 Task: Change the issues option "With the reason" in advanced search to "completed ".
Action: Mouse moved to (119, 301)
Screenshot: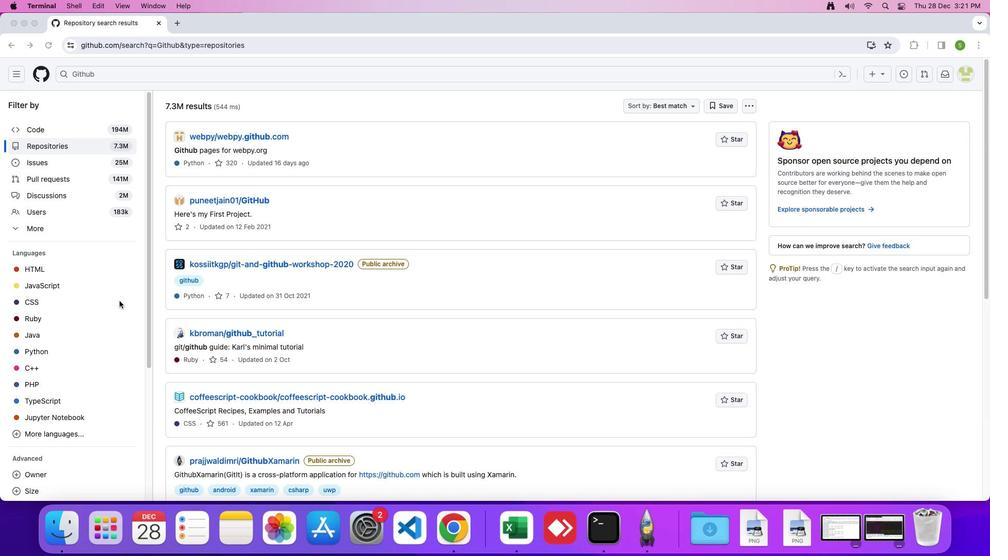 
Action: Mouse scrolled (119, 301) with delta (0, 0)
Screenshot: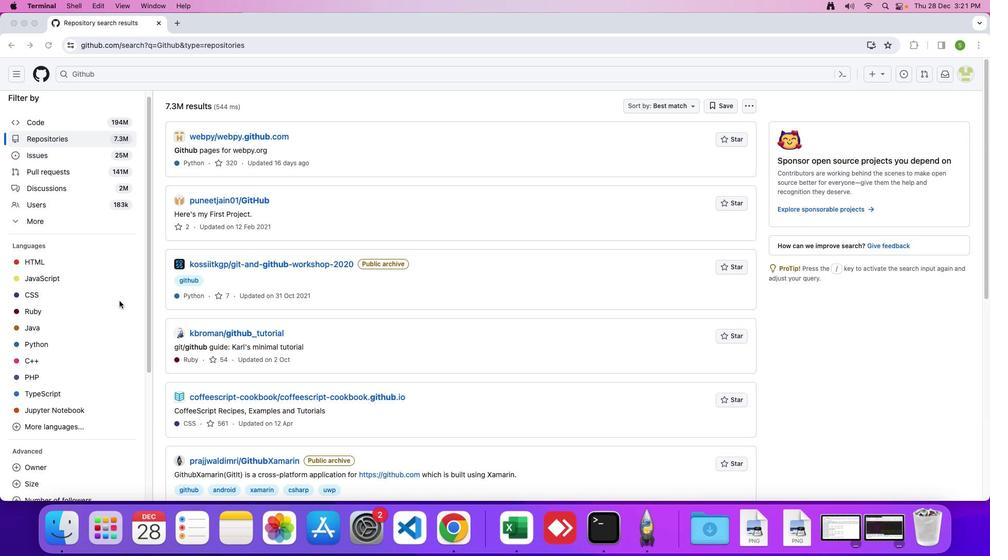 
Action: Mouse scrolled (119, 301) with delta (0, 0)
Screenshot: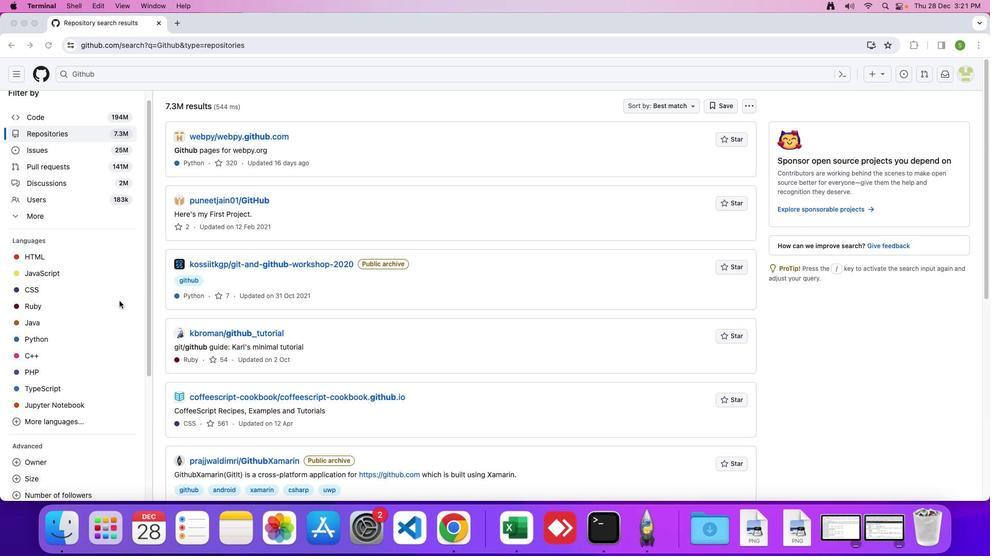 
Action: Mouse moved to (119, 301)
Screenshot: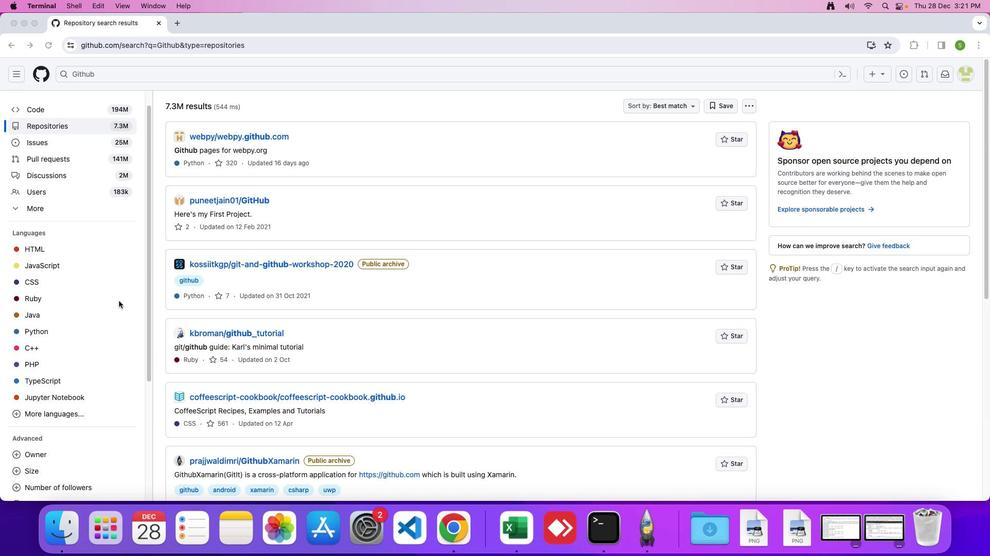 
Action: Mouse scrolled (119, 301) with delta (0, 0)
Screenshot: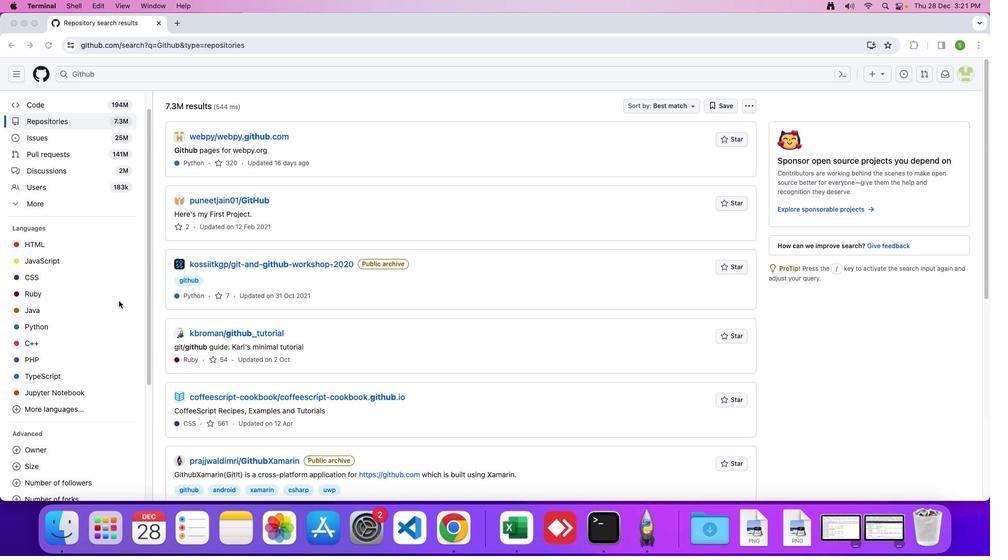 
Action: Mouse scrolled (119, 301) with delta (0, 0)
Screenshot: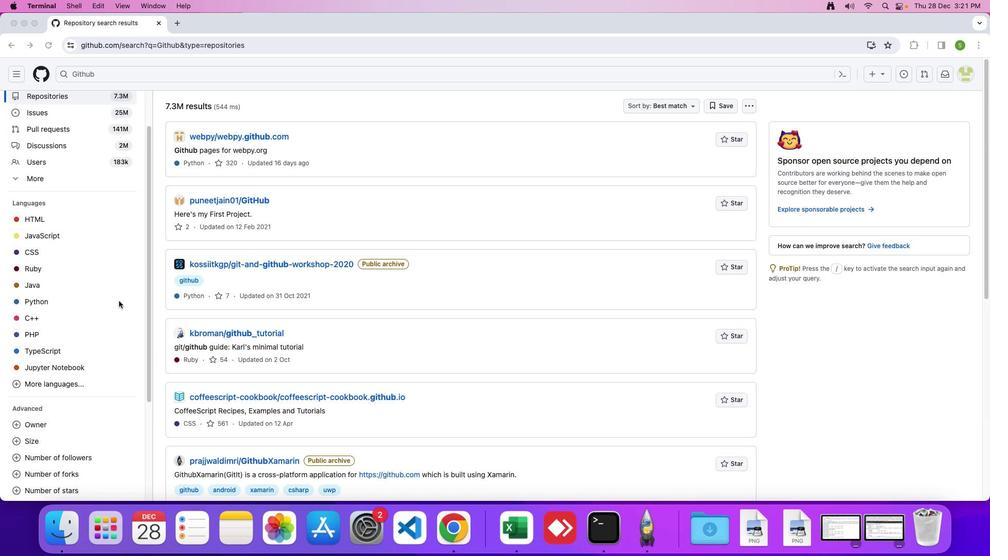 
Action: Mouse scrolled (119, 301) with delta (0, -1)
Screenshot: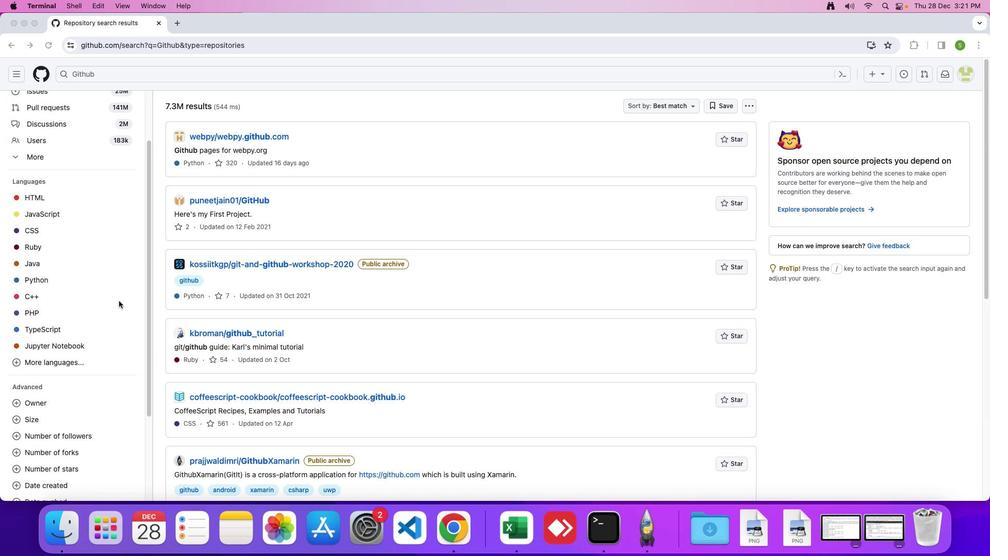 
Action: Mouse scrolled (119, 301) with delta (0, 0)
Screenshot: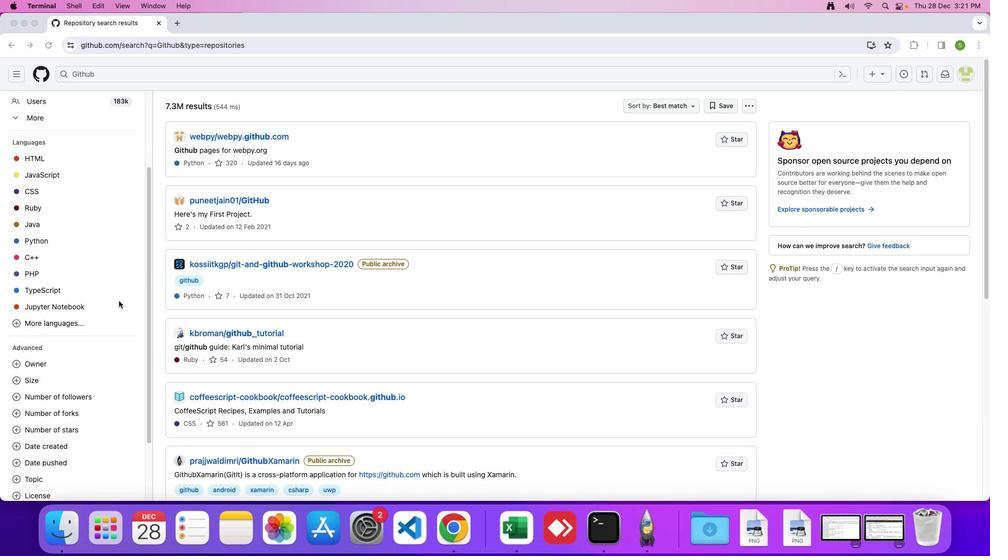 
Action: Mouse scrolled (119, 301) with delta (0, 0)
Screenshot: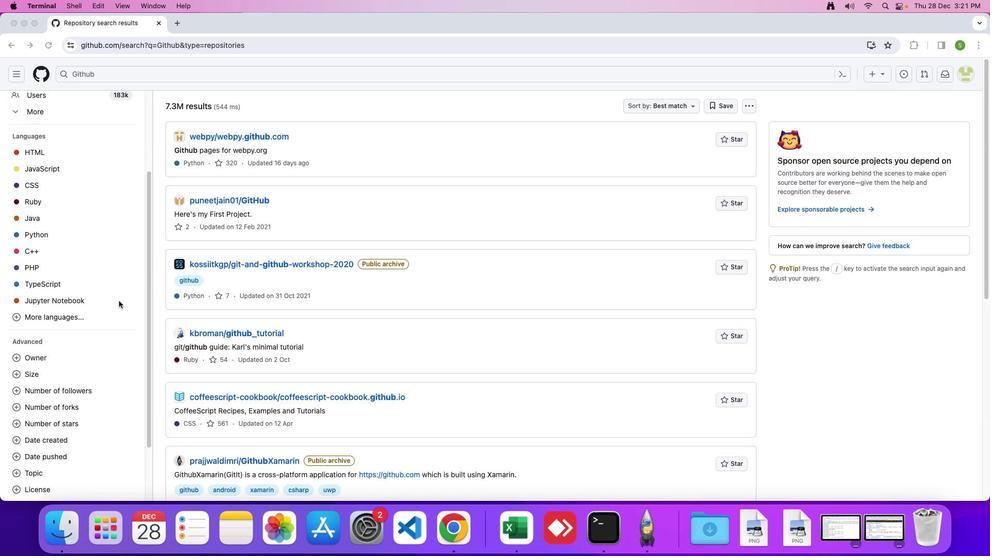 
Action: Mouse scrolled (119, 301) with delta (0, 0)
Screenshot: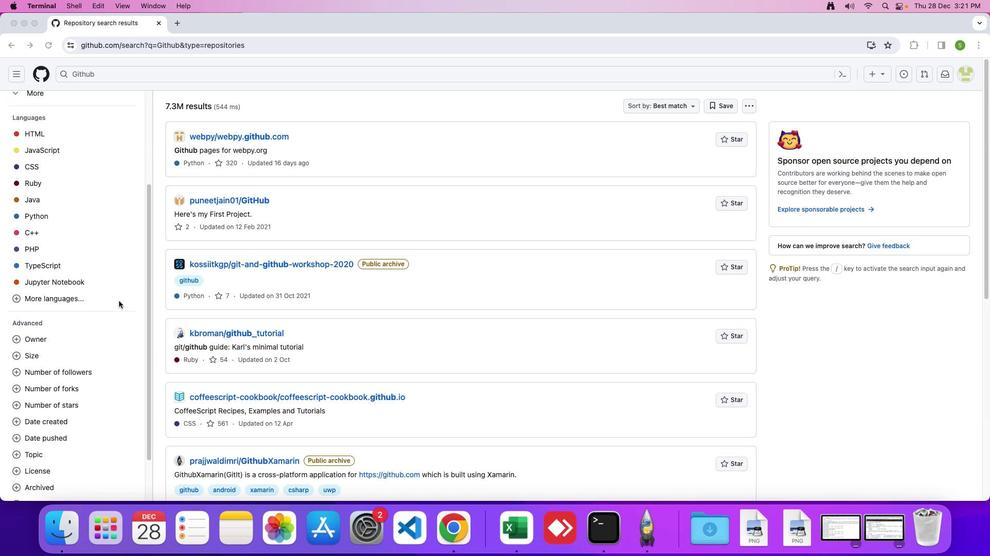 
Action: Mouse scrolled (119, 301) with delta (0, 0)
Screenshot: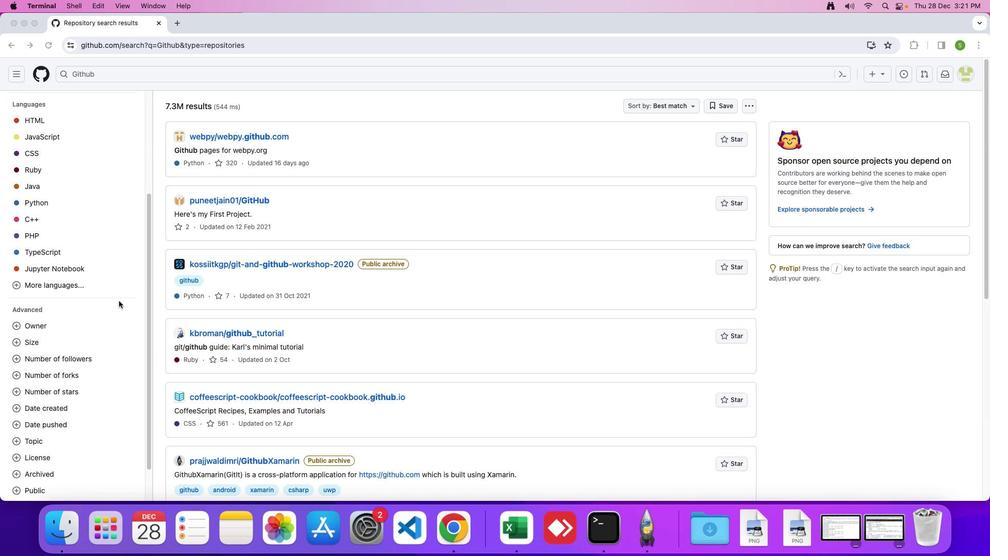 
Action: Mouse scrolled (119, 301) with delta (0, -2)
Screenshot: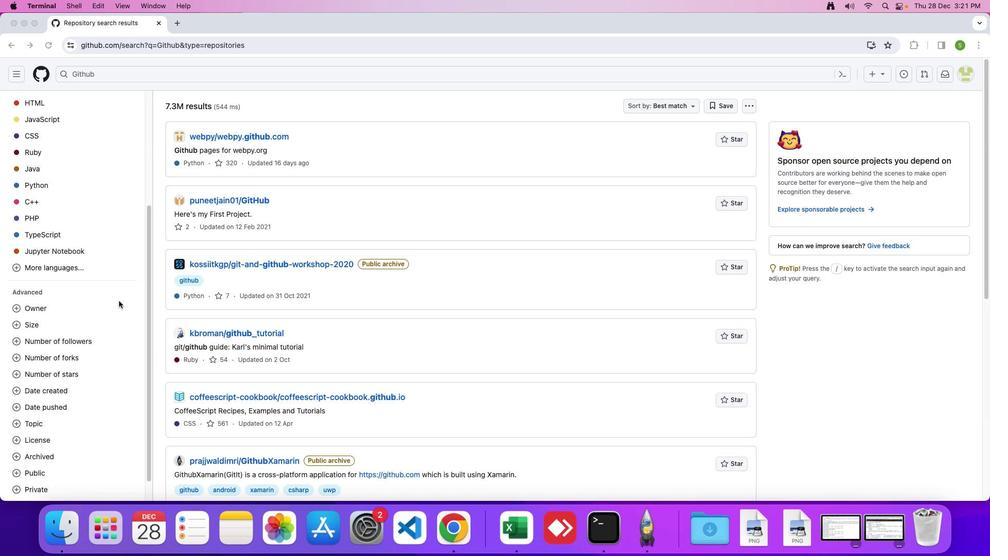 
Action: Mouse scrolled (119, 301) with delta (0, 0)
Screenshot: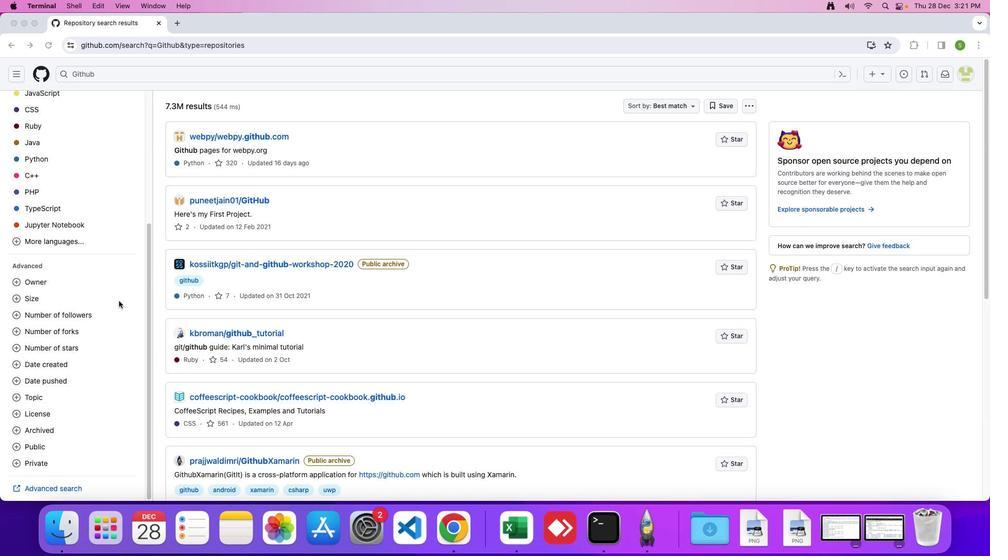 
Action: Mouse scrolled (119, 301) with delta (0, 0)
Screenshot: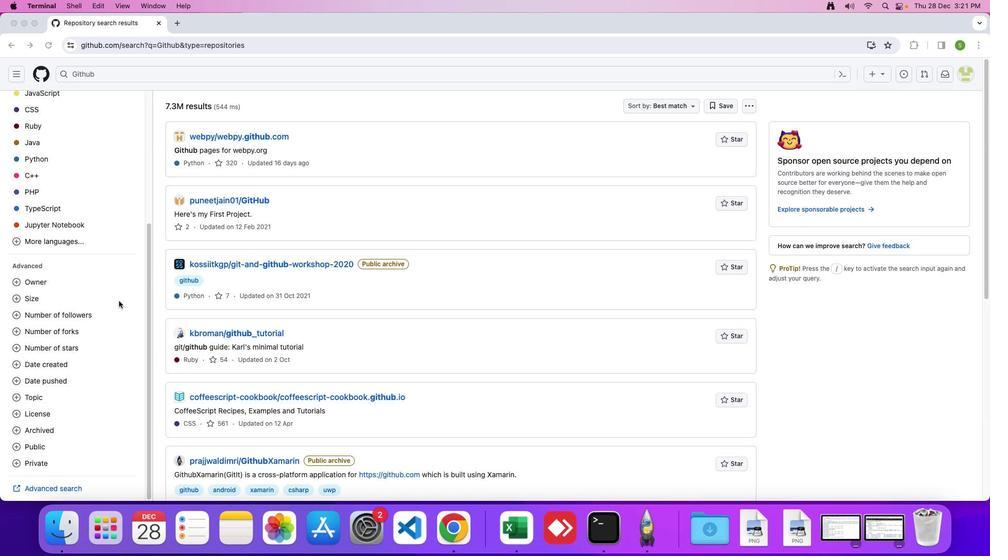 
Action: Mouse scrolled (119, 301) with delta (0, -2)
Screenshot: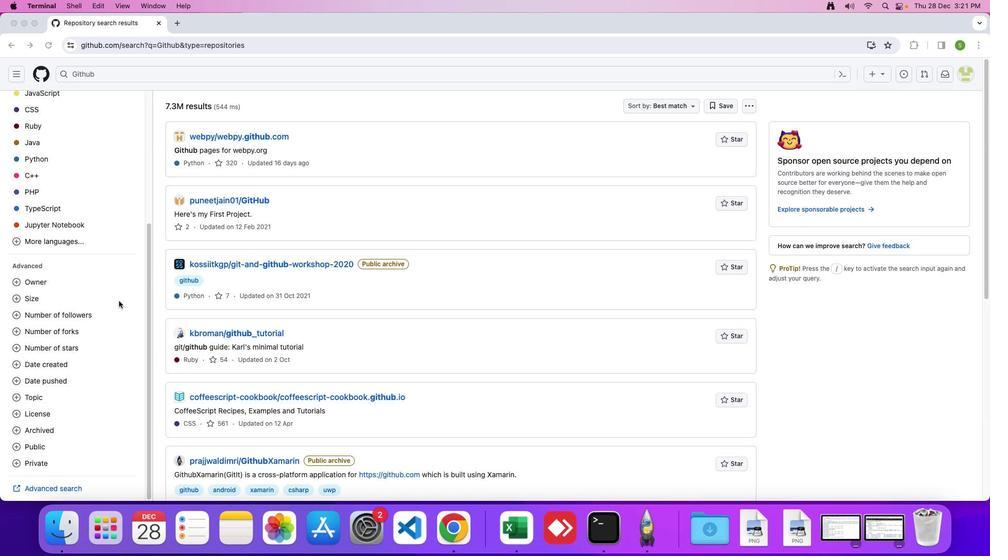 
Action: Mouse scrolled (119, 301) with delta (0, -2)
Screenshot: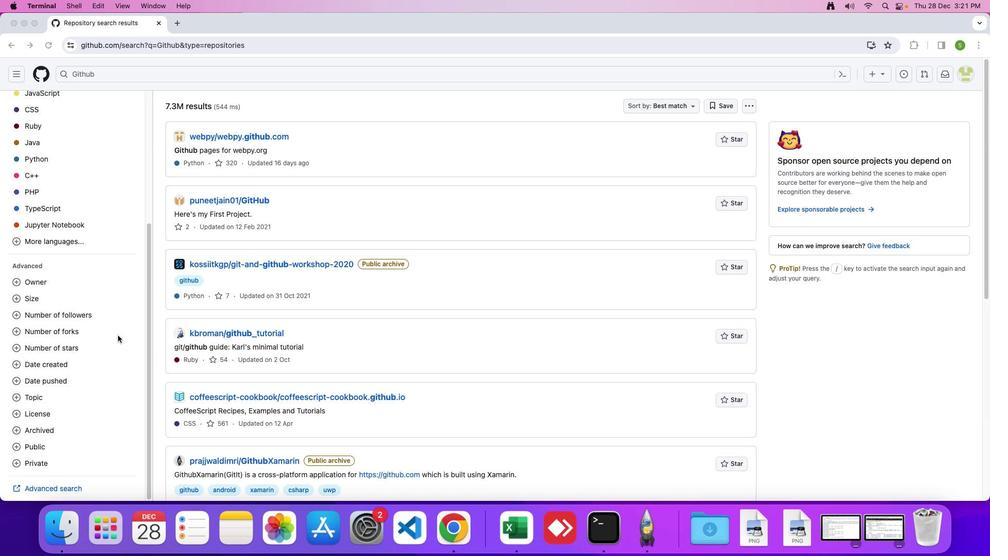 
Action: Mouse moved to (63, 484)
Screenshot: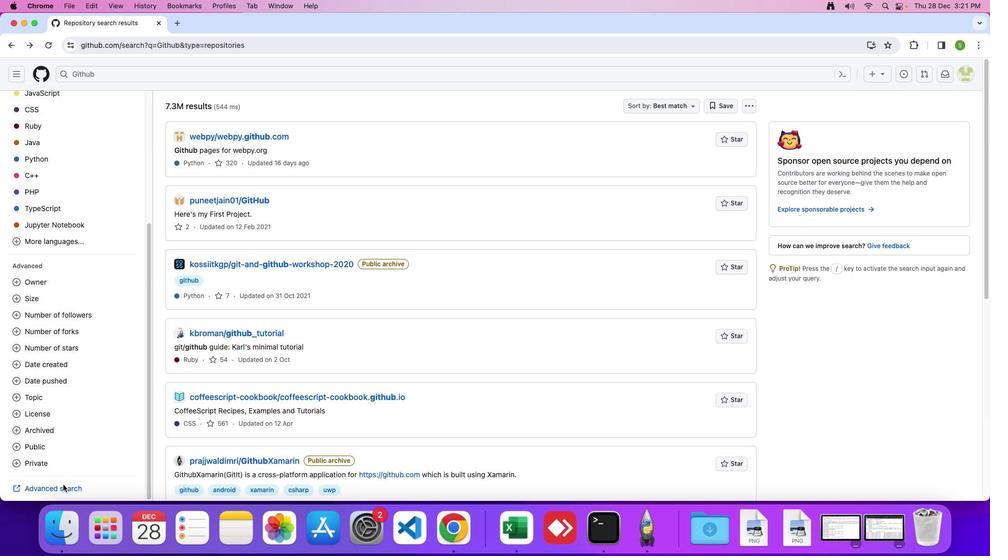 
Action: Mouse pressed left at (63, 484)
Screenshot: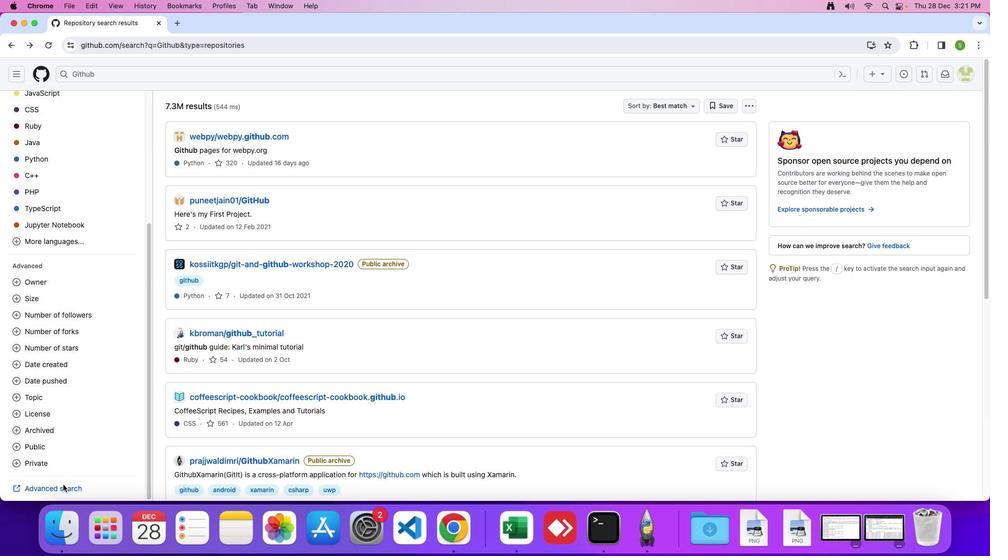 
Action: Mouse moved to (59, 487)
Screenshot: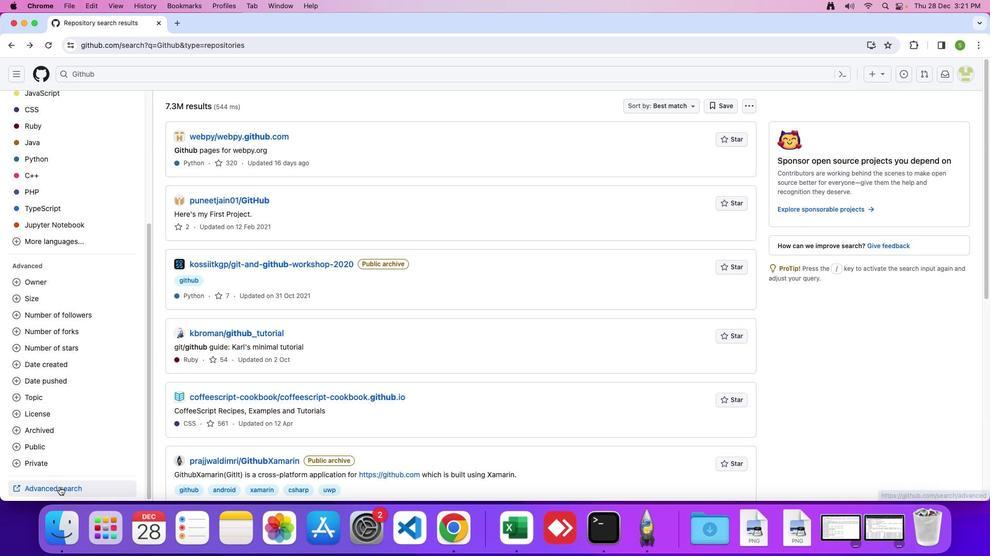 
Action: Mouse pressed left at (59, 487)
Screenshot: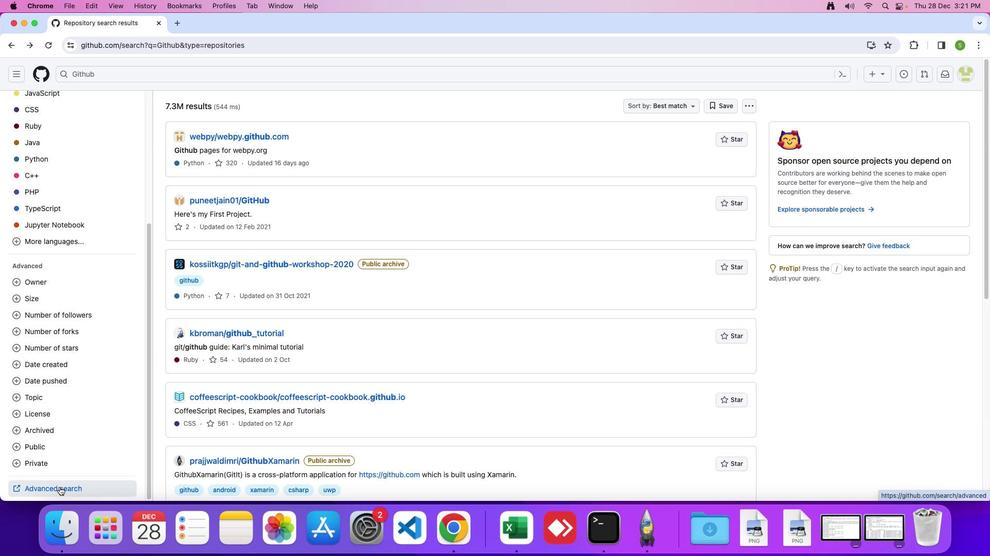 
Action: Mouse moved to (435, 389)
Screenshot: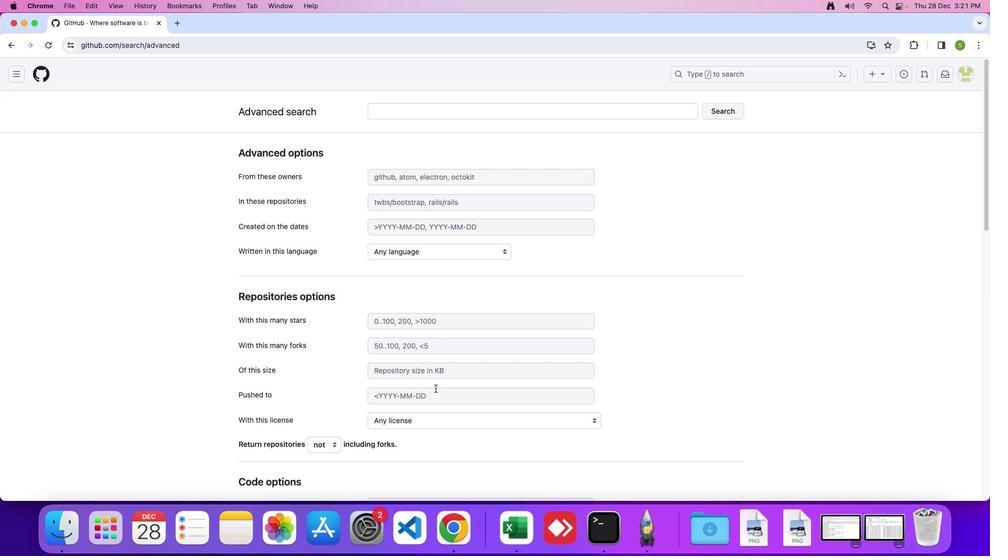 
Action: Mouse scrolled (435, 389) with delta (0, 0)
Screenshot: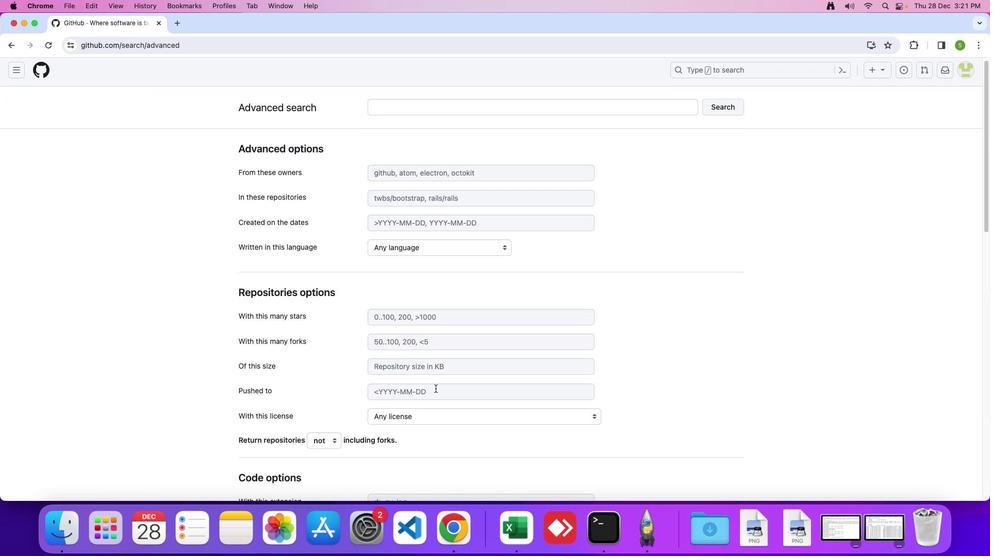 
Action: Mouse scrolled (435, 389) with delta (0, 0)
Screenshot: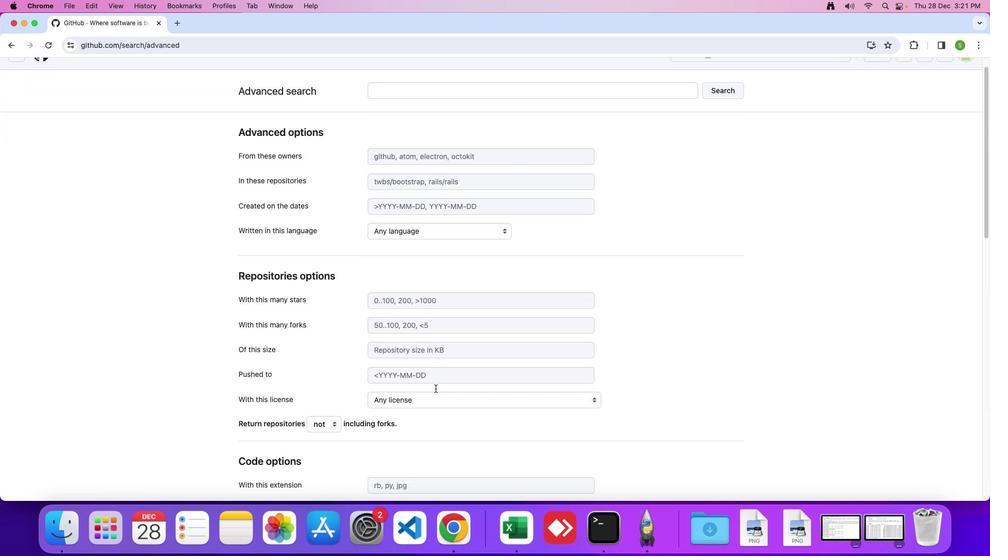 
Action: Mouse scrolled (435, 389) with delta (0, -1)
Screenshot: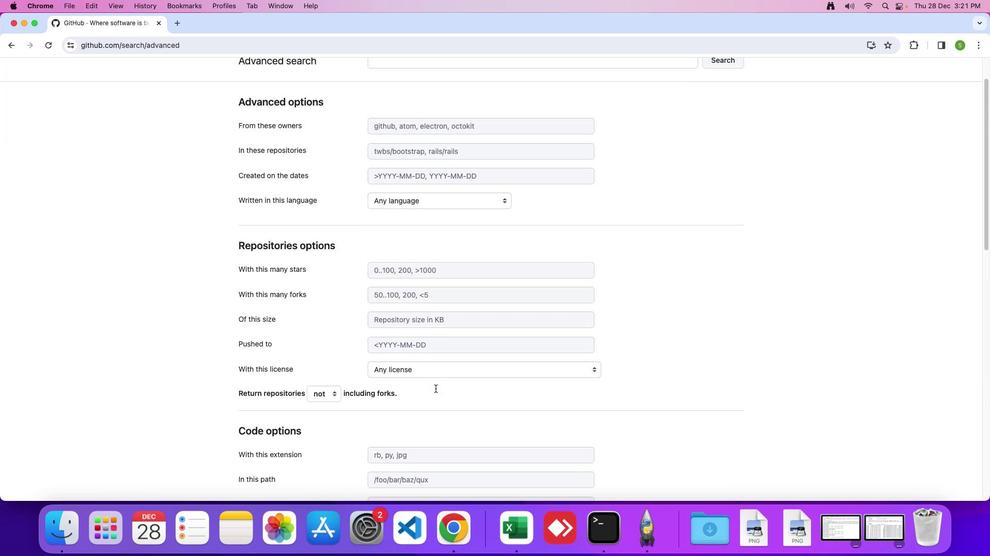 
Action: Mouse scrolled (435, 389) with delta (0, 0)
Screenshot: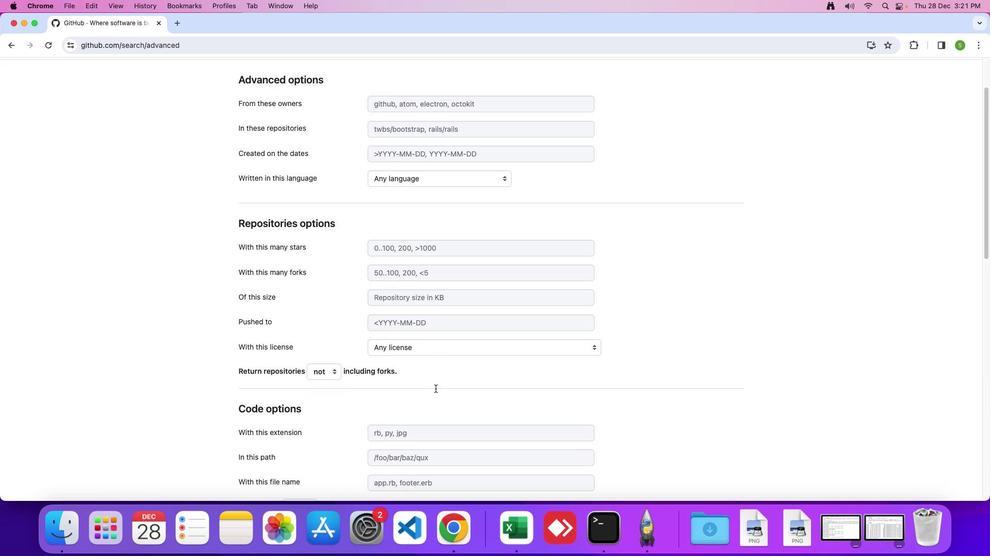 
Action: Mouse scrolled (435, 389) with delta (0, 0)
Screenshot: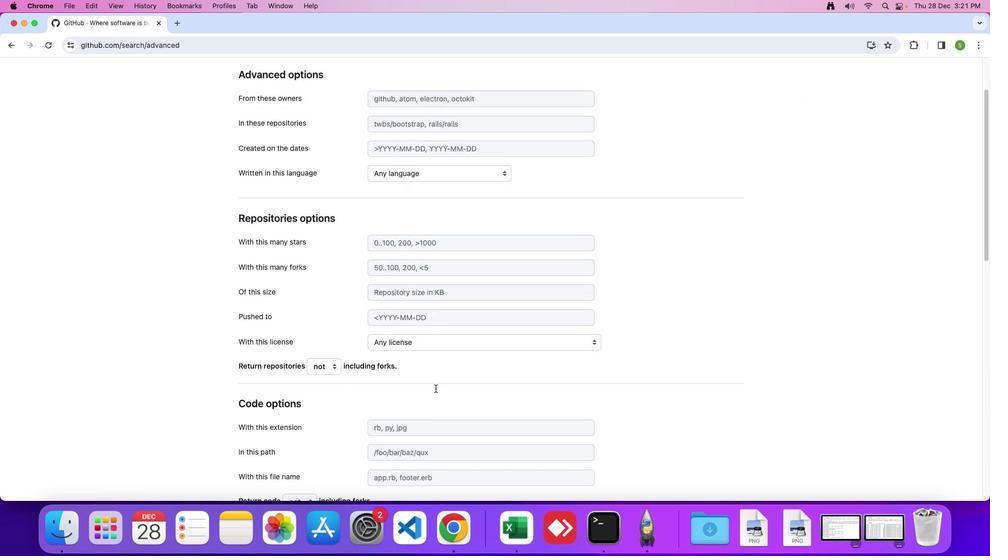 
Action: Mouse scrolled (435, 389) with delta (0, 0)
Screenshot: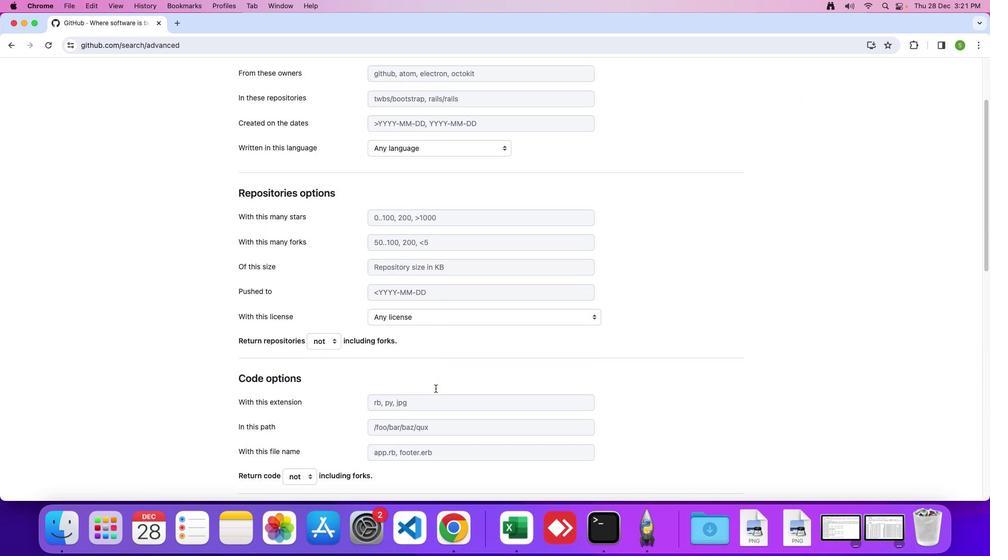 
Action: Mouse scrolled (435, 389) with delta (0, 0)
Screenshot: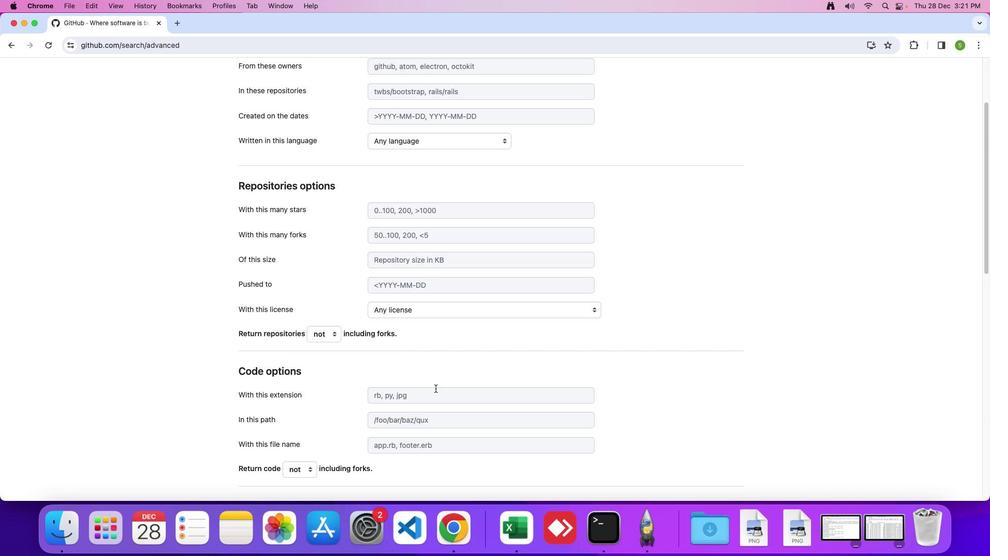 
Action: Mouse scrolled (435, 389) with delta (0, 0)
Screenshot: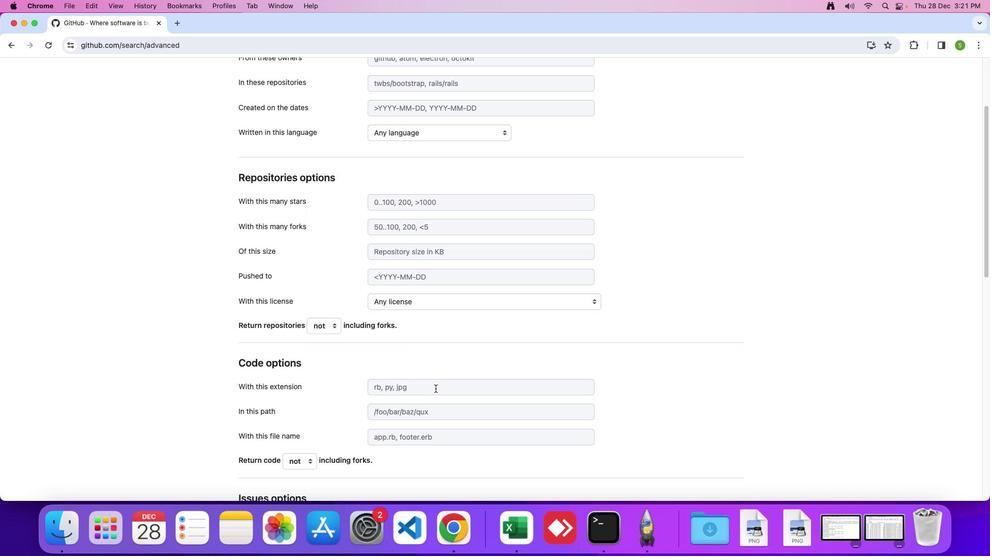 
Action: Mouse scrolled (435, 389) with delta (0, 0)
Screenshot: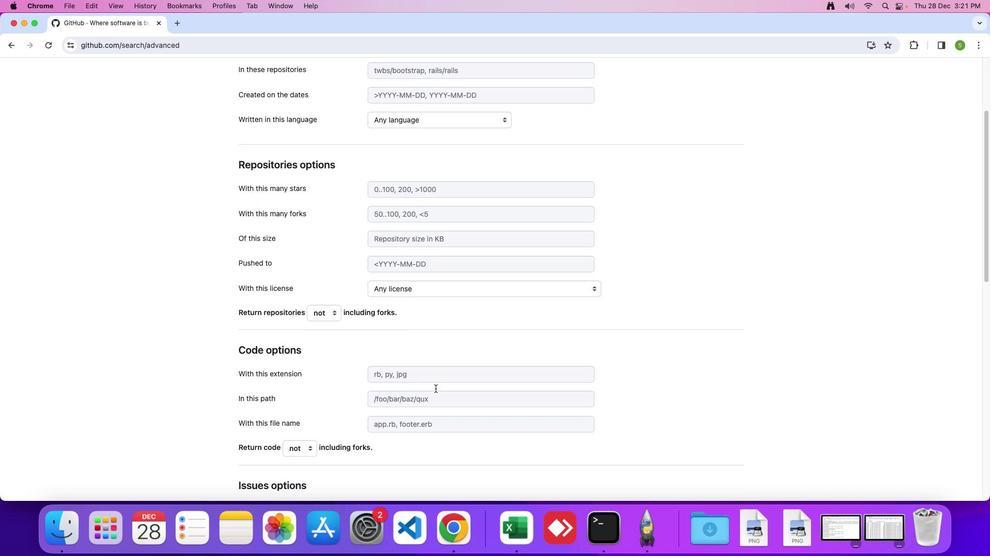 
Action: Mouse scrolled (435, 389) with delta (0, 0)
Screenshot: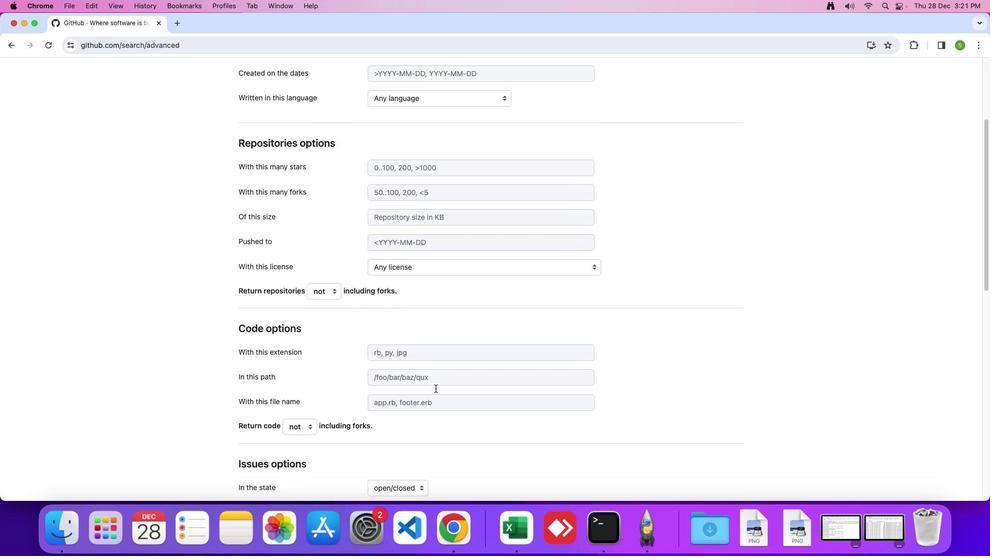 
Action: Mouse scrolled (435, 389) with delta (0, -1)
Screenshot: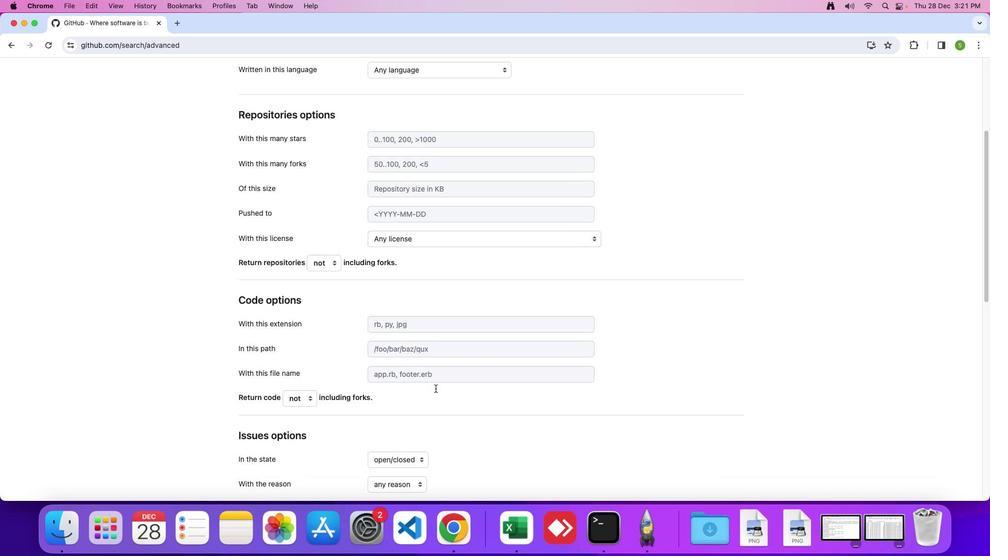 
Action: Mouse scrolled (435, 389) with delta (0, 0)
Screenshot: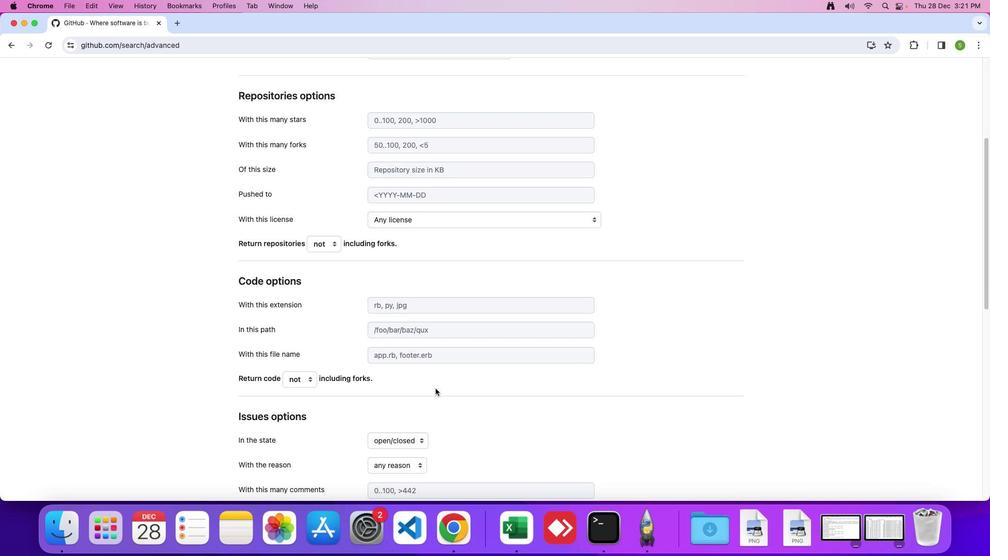 
Action: Mouse scrolled (435, 389) with delta (0, 0)
Screenshot: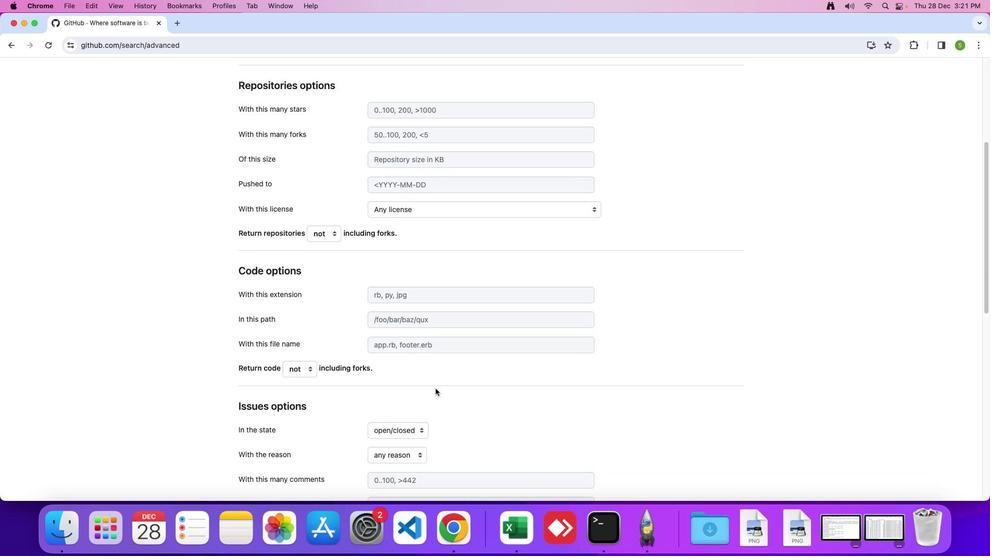 
Action: Mouse moved to (461, 410)
Screenshot: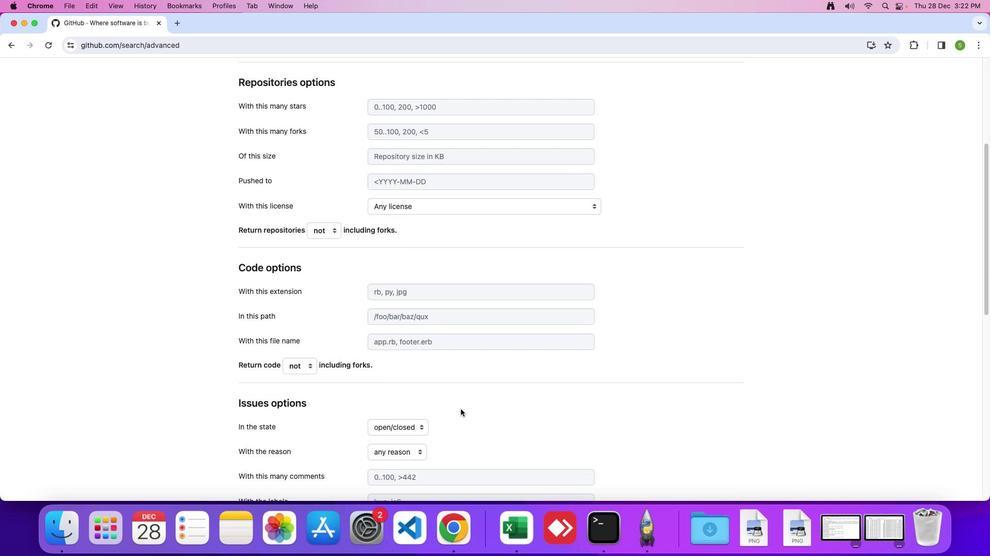 
Action: Mouse scrolled (461, 410) with delta (0, 0)
Screenshot: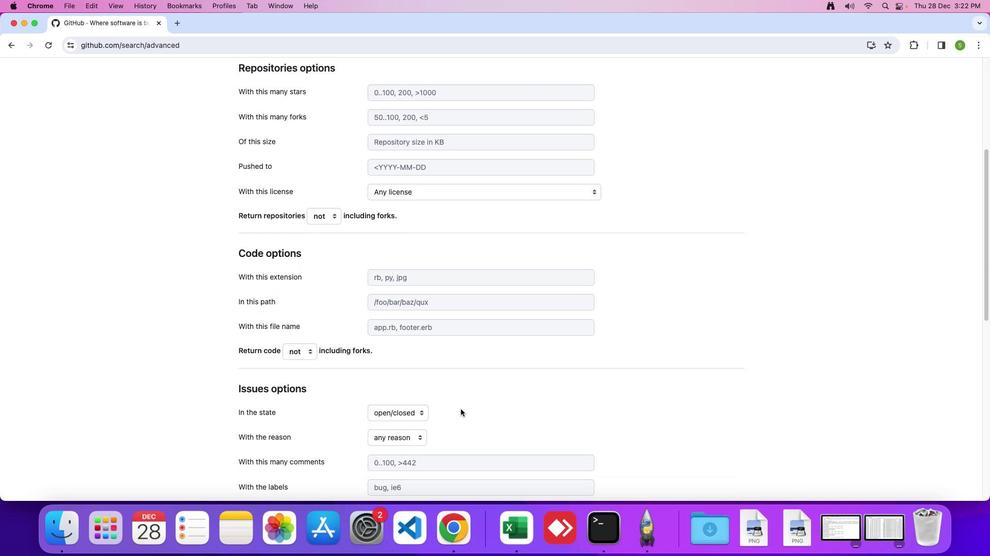 
Action: Mouse scrolled (461, 410) with delta (0, 0)
Screenshot: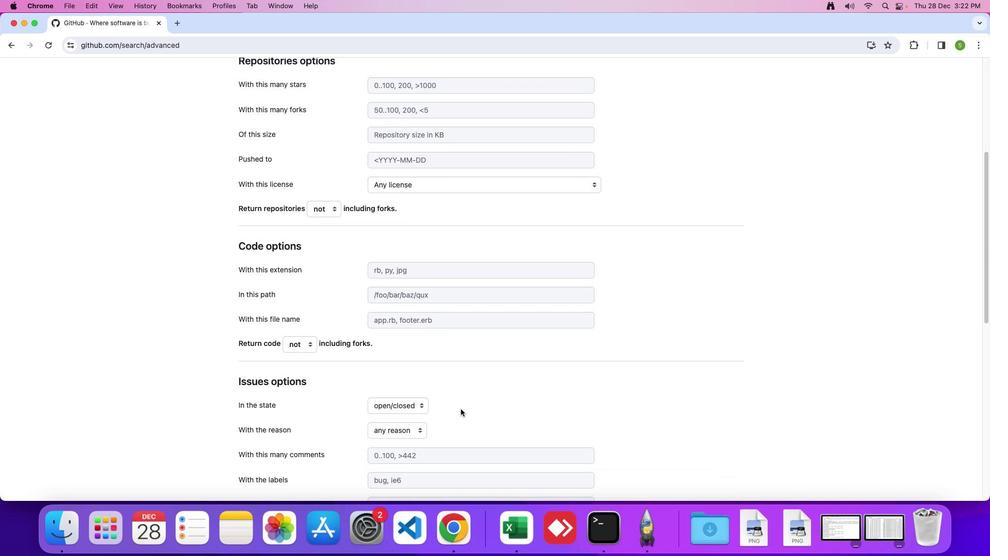 
Action: Mouse scrolled (461, 410) with delta (0, -1)
Screenshot: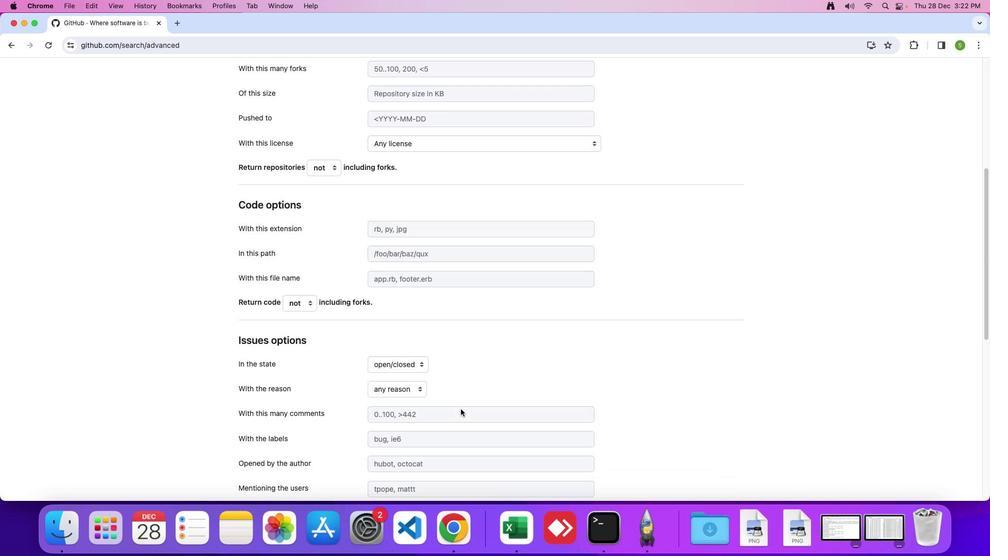 
Action: Mouse moved to (463, 401)
Screenshot: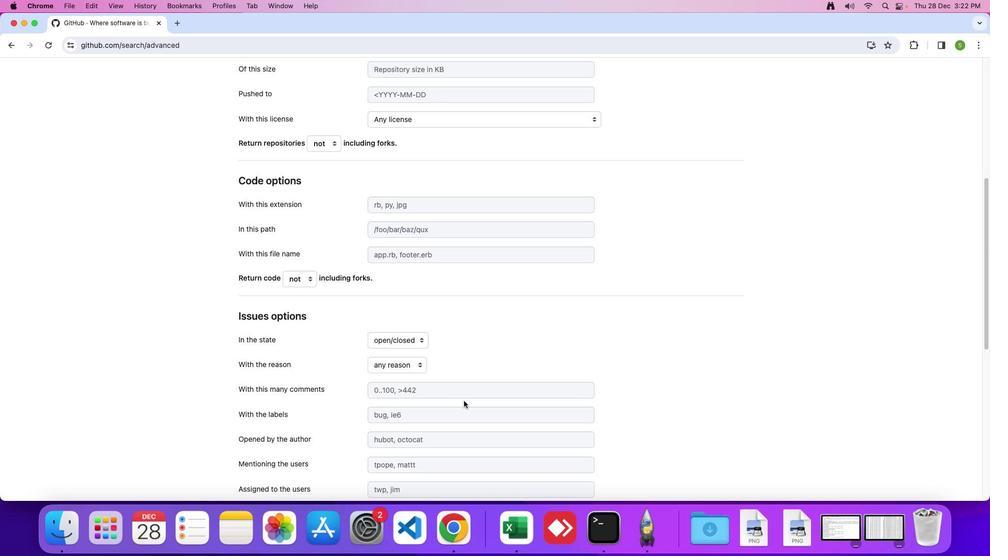 
Action: Mouse scrolled (463, 401) with delta (0, 0)
Screenshot: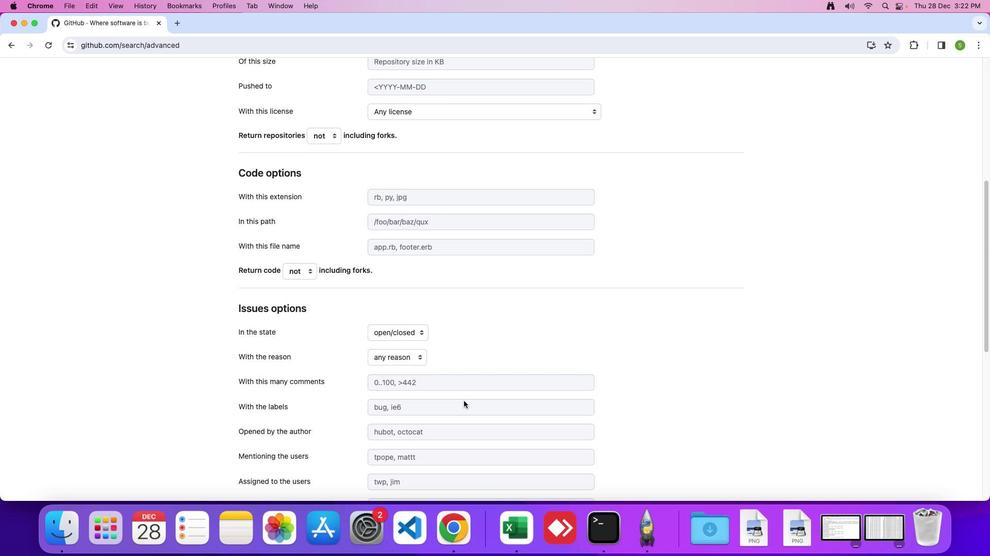 
Action: Mouse scrolled (463, 401) with delta (0, 0)
Screenshot: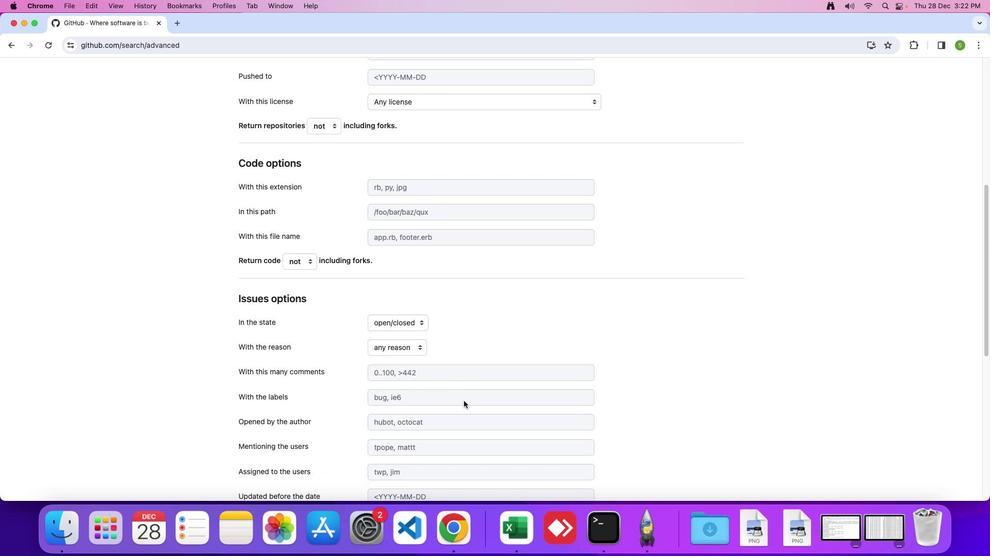 
Action: Mouse moved to (417, 345)
Screenshot: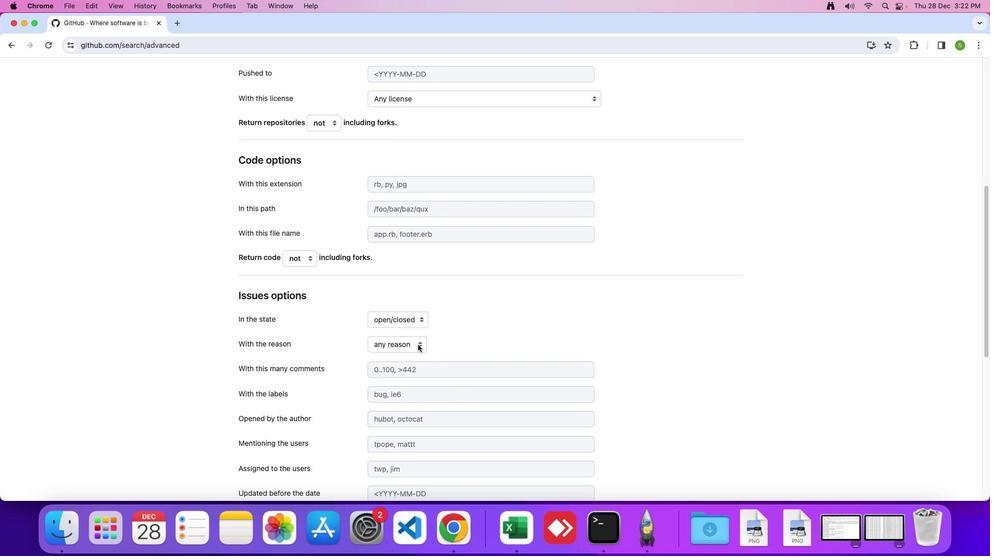 
Action: Mouse pressed left at (417, 345)
Screenshot: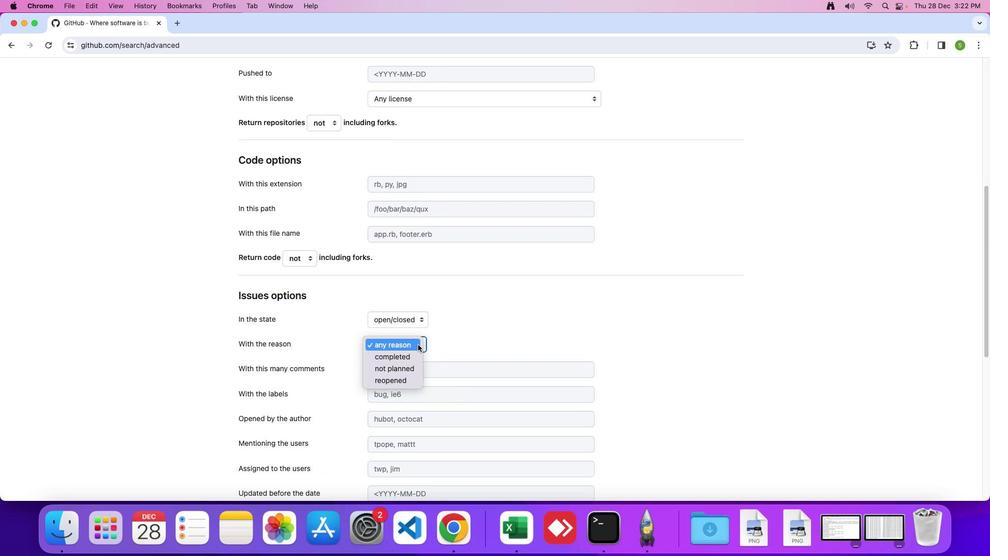 
Action: Mouse moved to (405, 355)
Screenshot: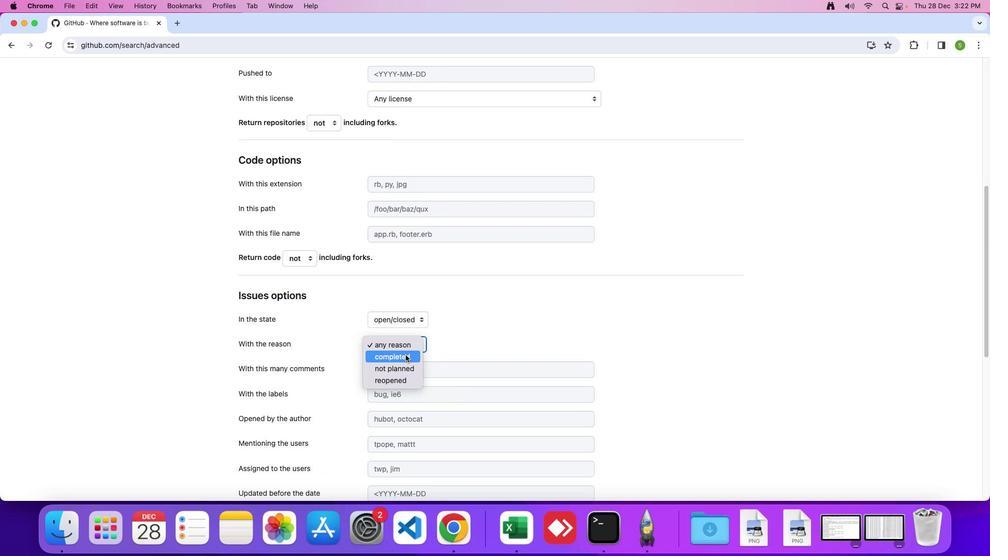 
Action: Mouse pressed left at (405, 355)
Screenshot: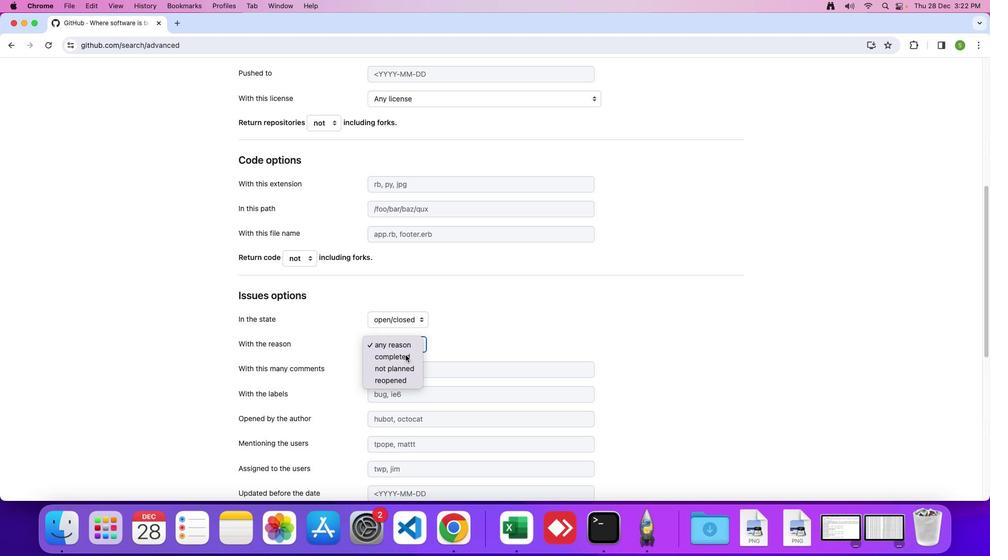 
Action: Mouse moved to (430, 352)
Screenshot: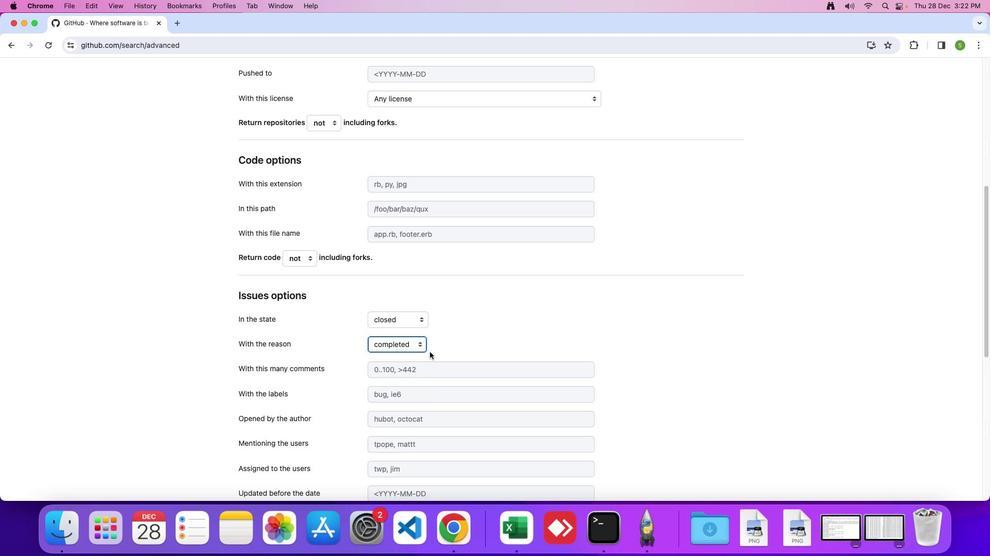 
Action: Key pressed Key.enter
Screenshot: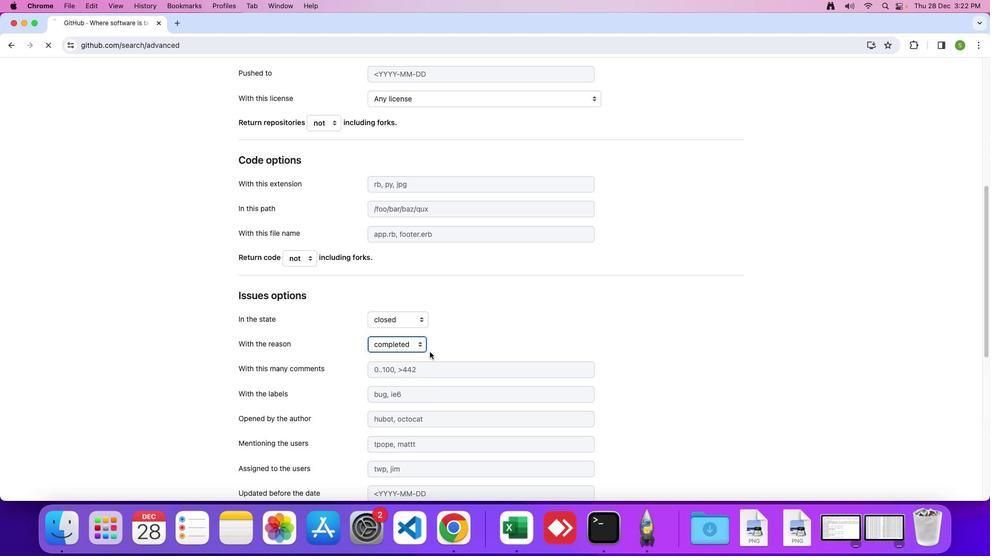 
Action: Mouse moved to (509, 326)
Screenshot: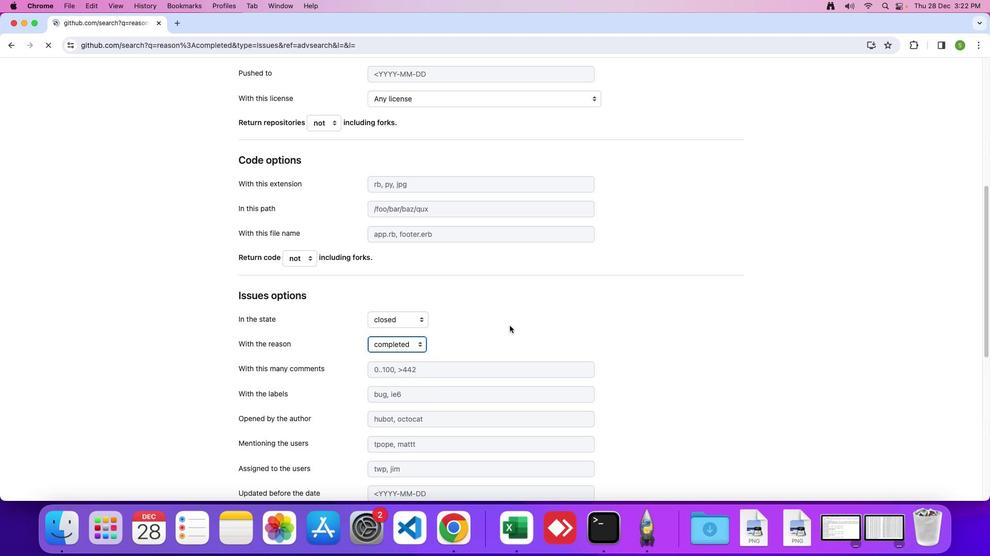 
